 Task: Look for products with hazelnut flavor in the category "Chocolate Candies".
Action: Mouse moved to (19, 86)
Screenshot: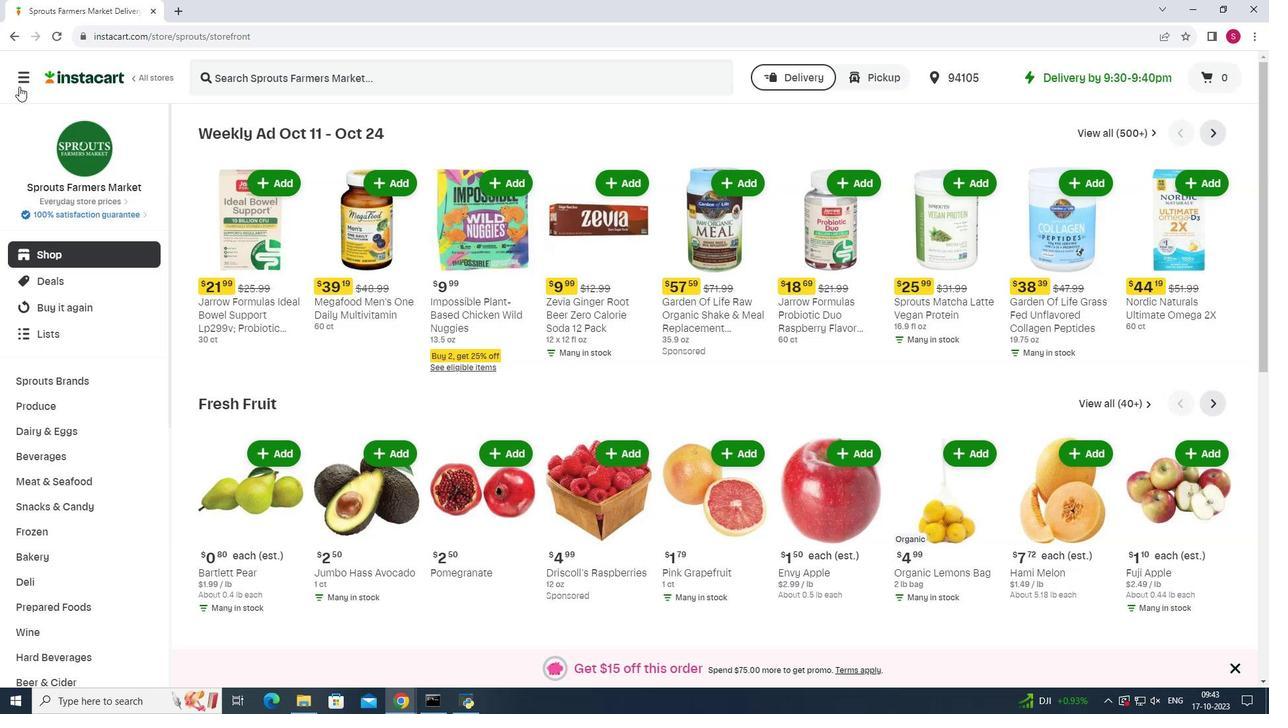 
Action: Mouse pressed left at (19, 86)
Screenshot: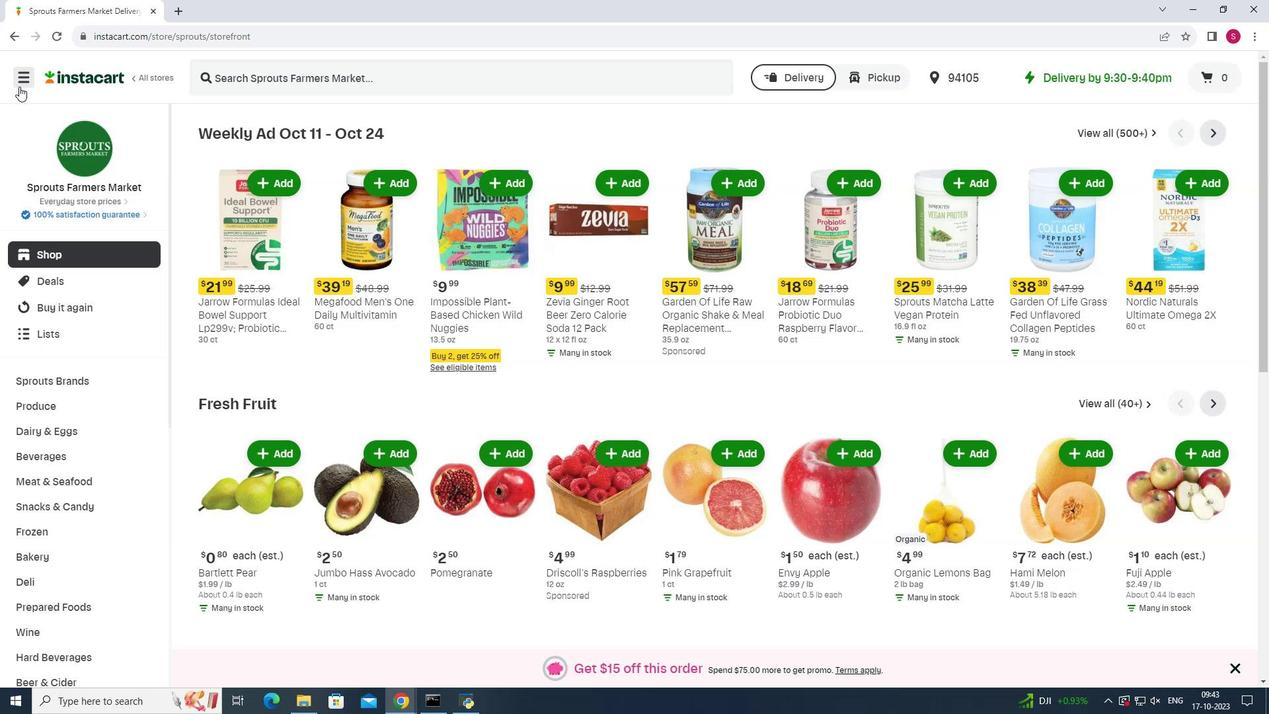 
Action: Mouse moved to (74, 345)
Screenshot: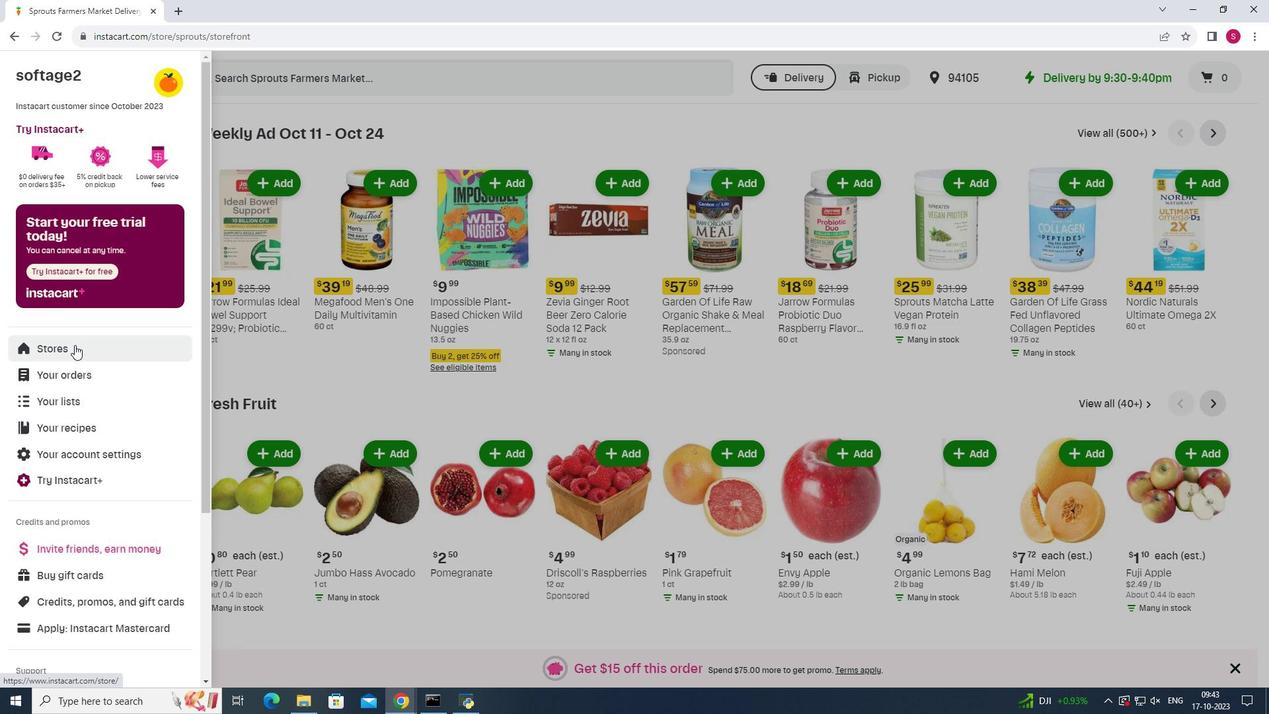 
Action: Mouse pressed left at (74, 345)
Screenshot: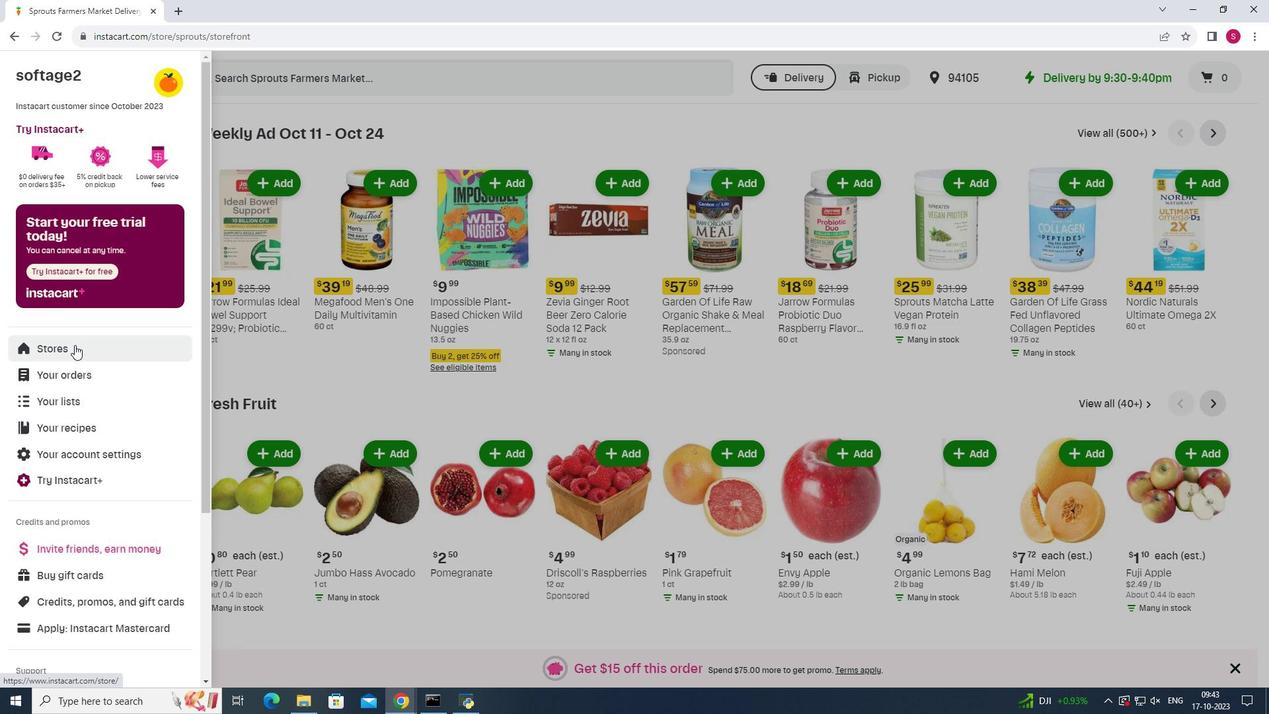 
Action: Mouse moved to (312, 117)
Screenshot: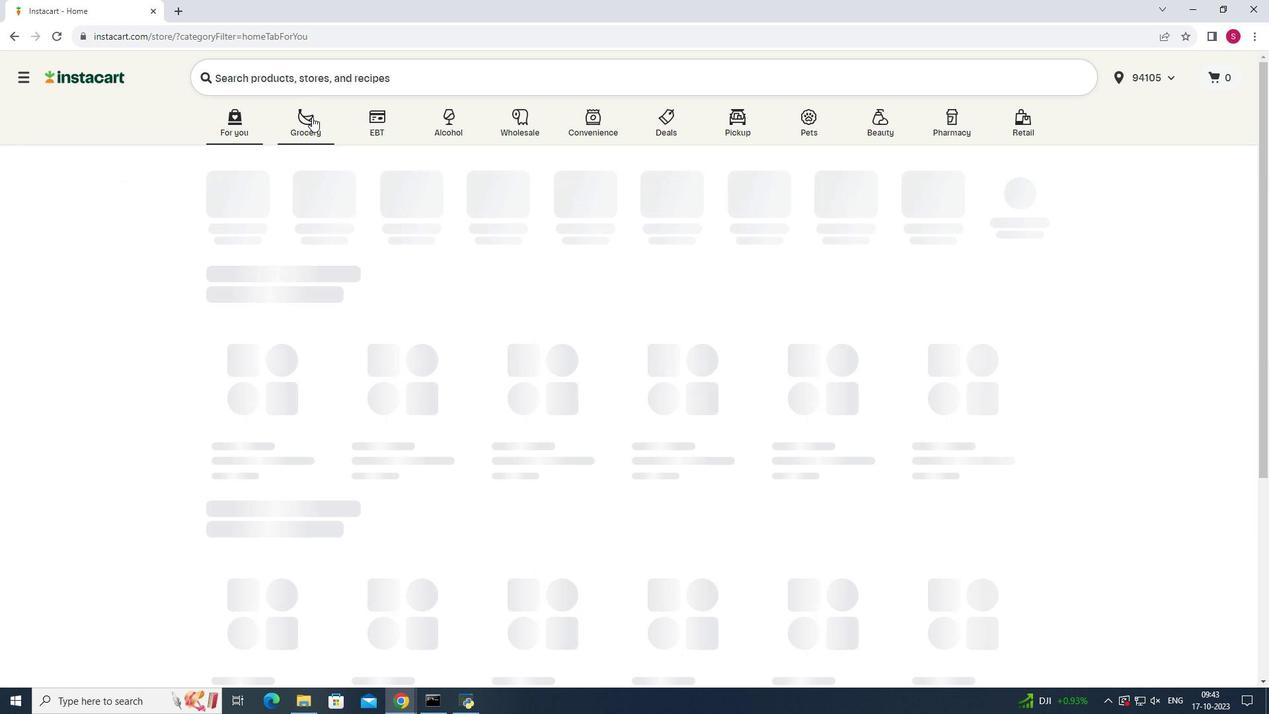 
Action: Mouse pressed left at (312, 117)
Screenshot: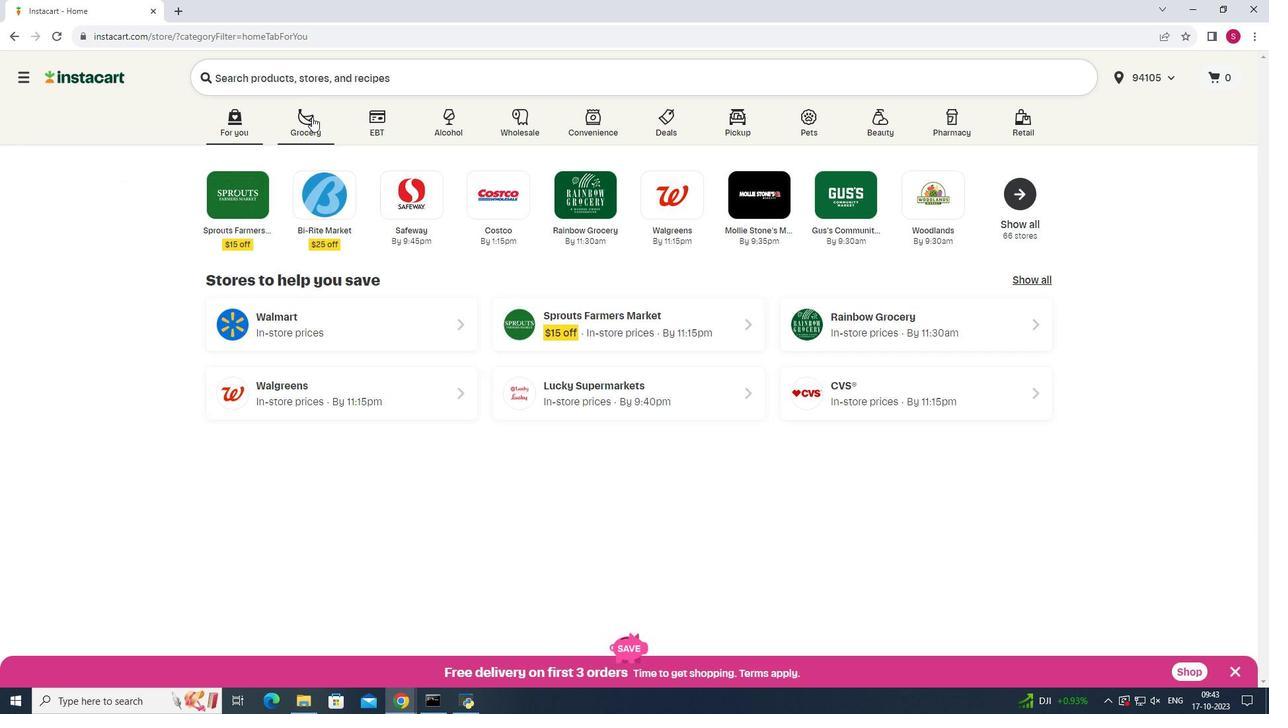 
Action: Mouse moved to (922, 199)
Screenshot: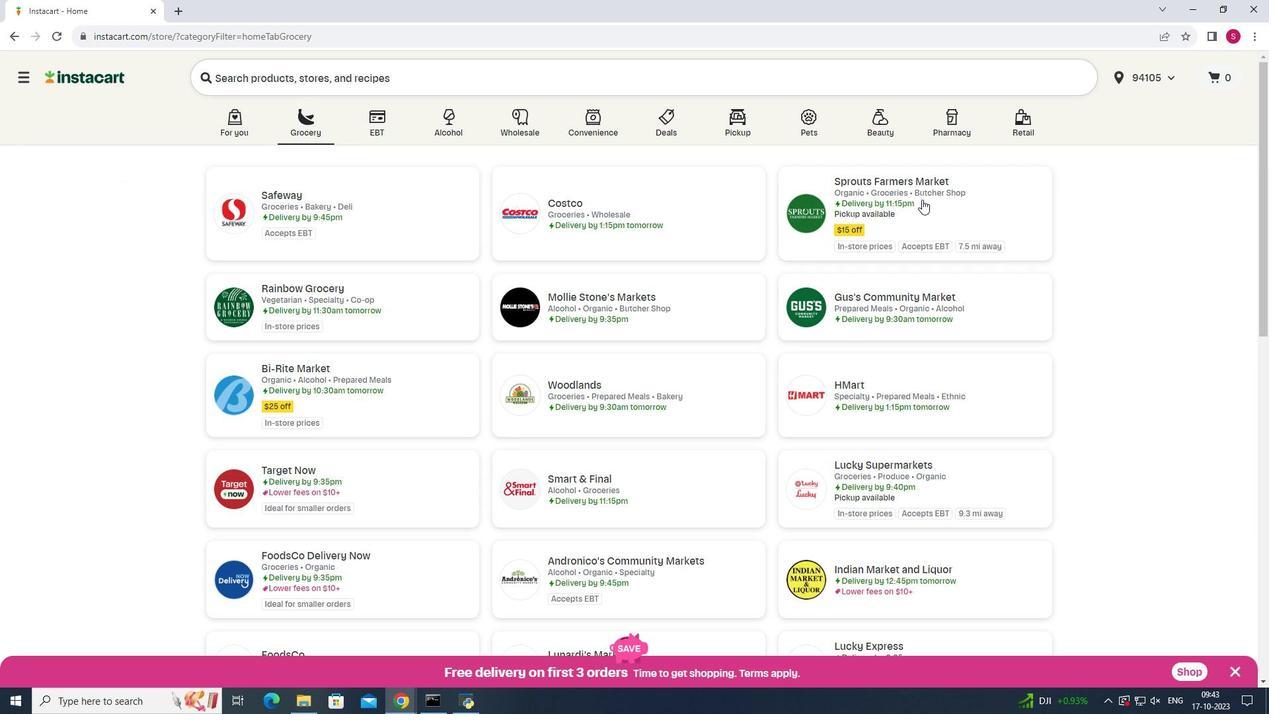
Action: Mouse pressed left at (922, 199)
Screenshot: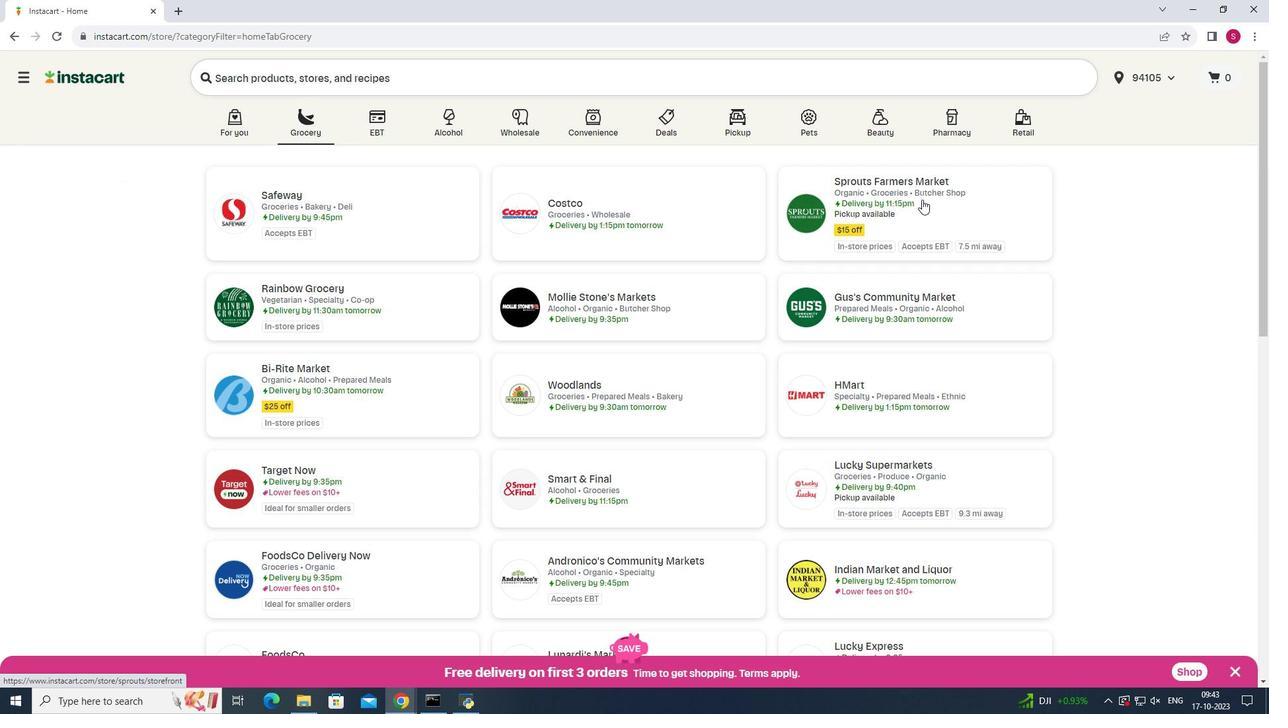 
Action: Mouse moved to (52, 505)
Screenshot: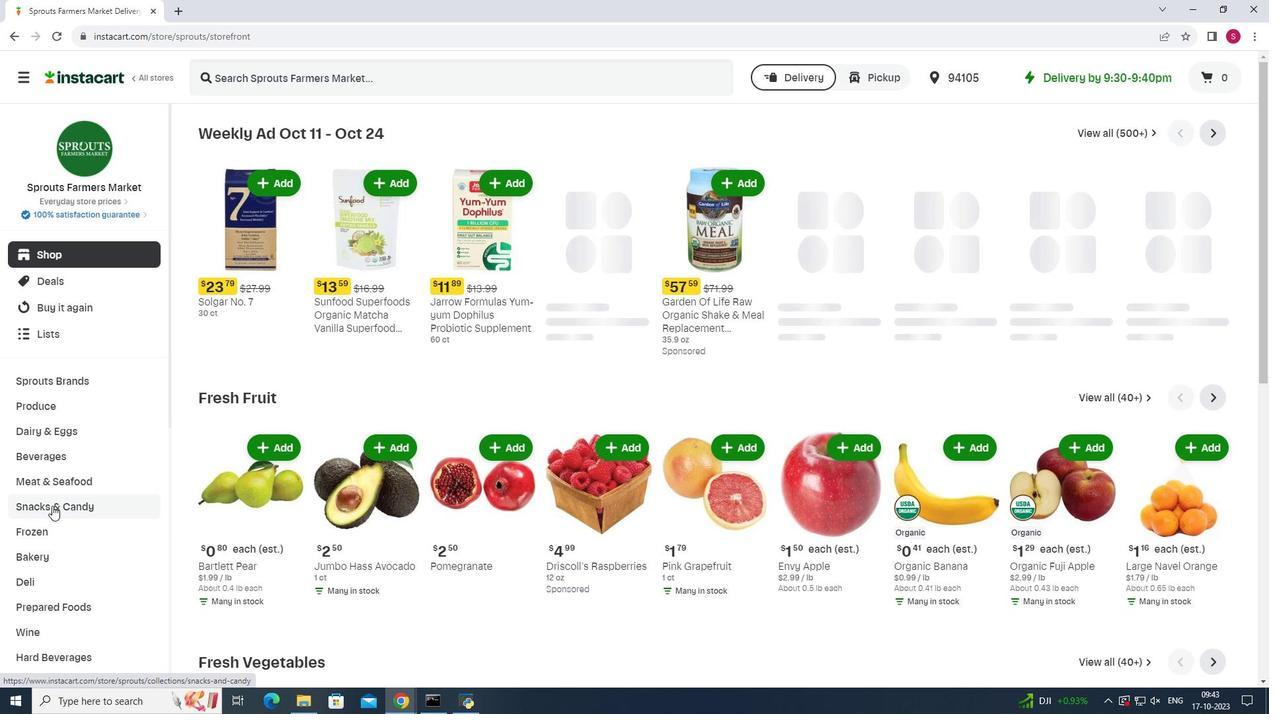 
Action: Mouse pressed left at (52, 505)
Screenshot: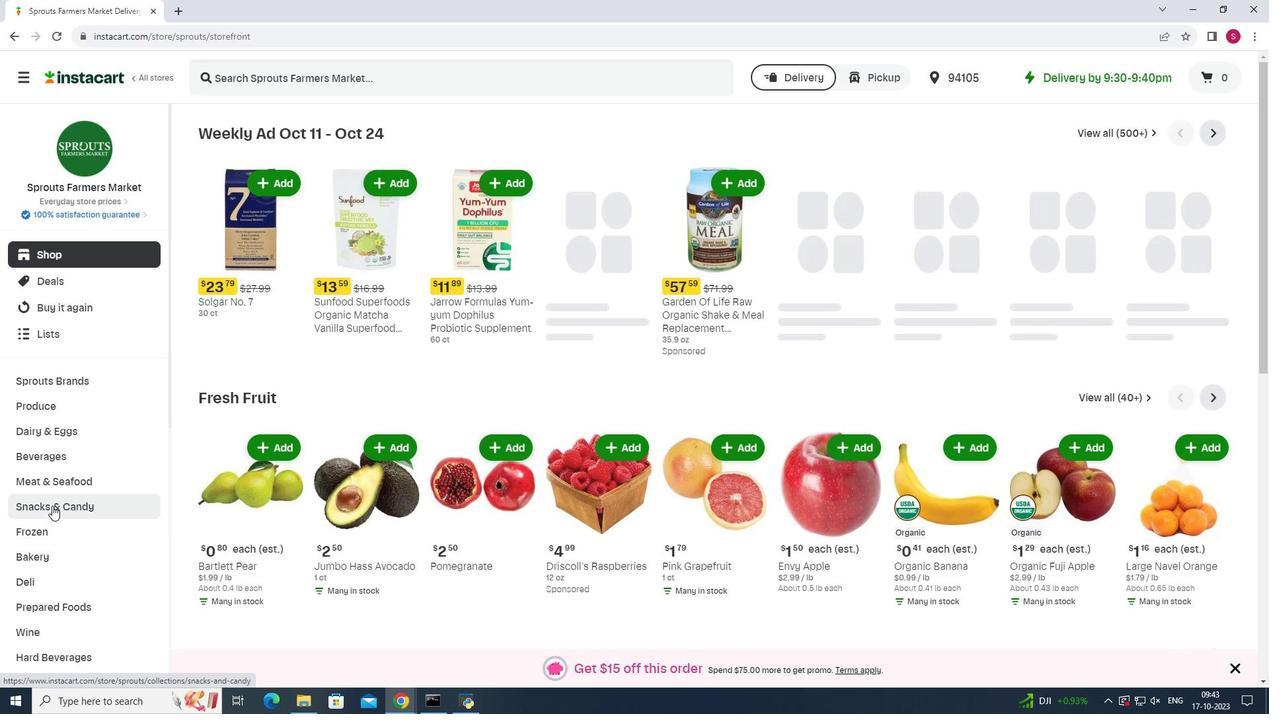 
Action: Mouse moved to (372, 159)
Screenshot: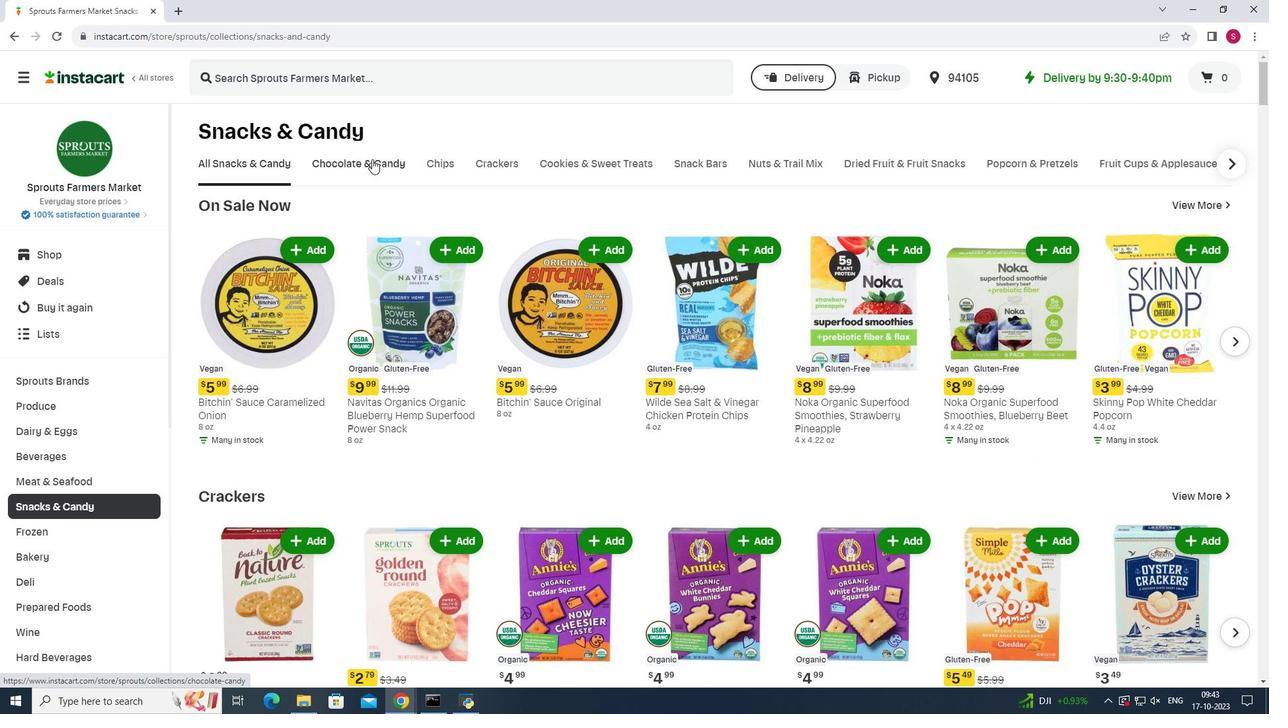 
Action: Mouse pressed left at (372, 159)
Screenshot: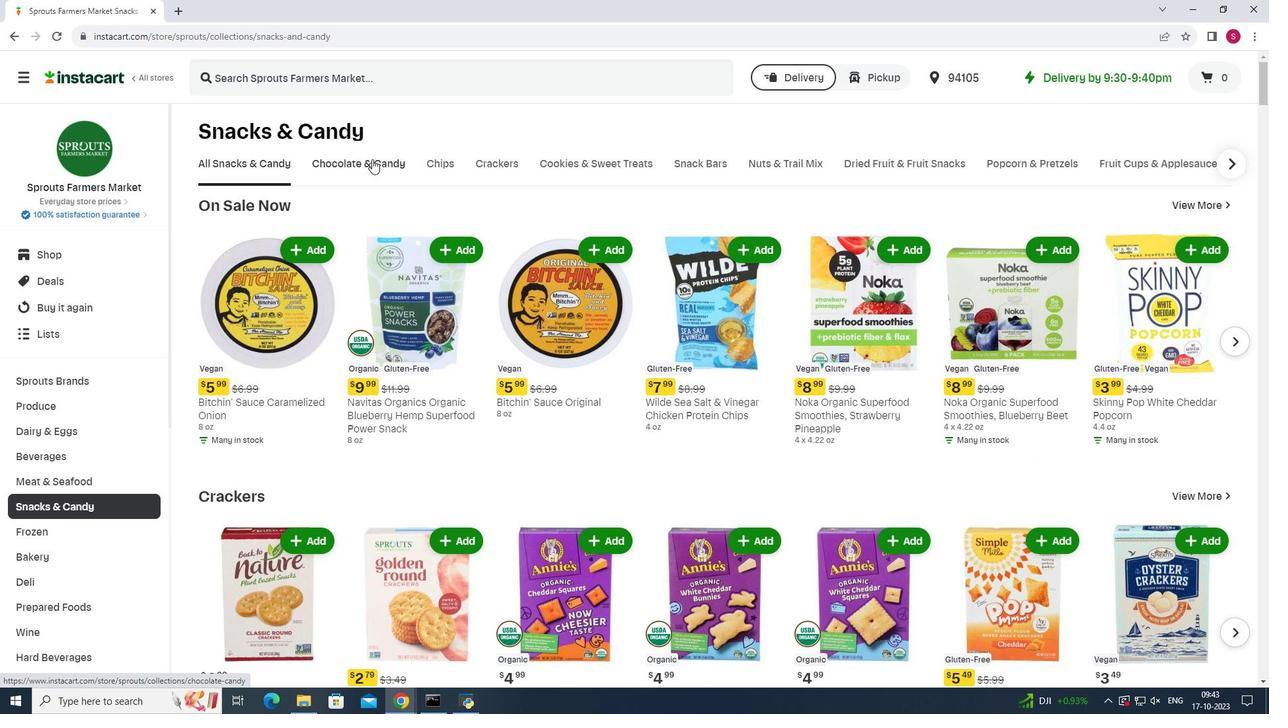 
Action: Mouse moved to (334, 222)
Screenshot: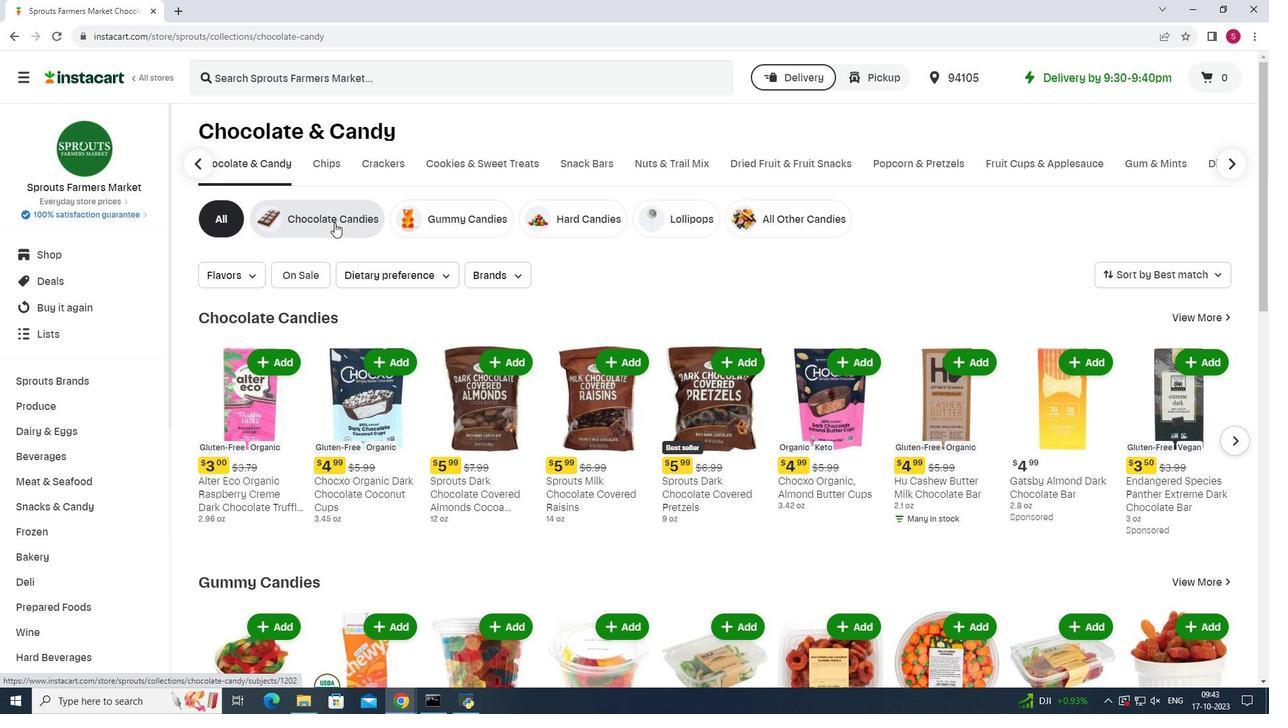 
Action: Mouse pressed left at (334, 222)
Screenshot: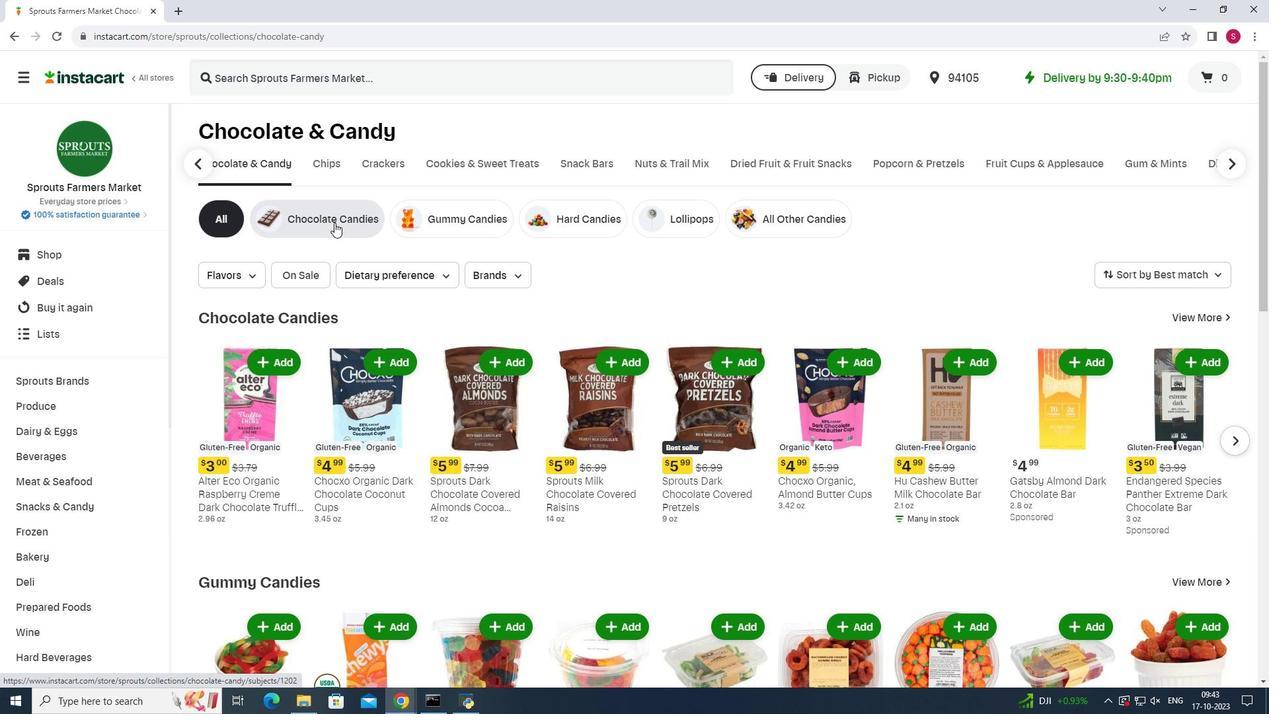 
Action: Mouse moved to (244, 275)
Screenshot: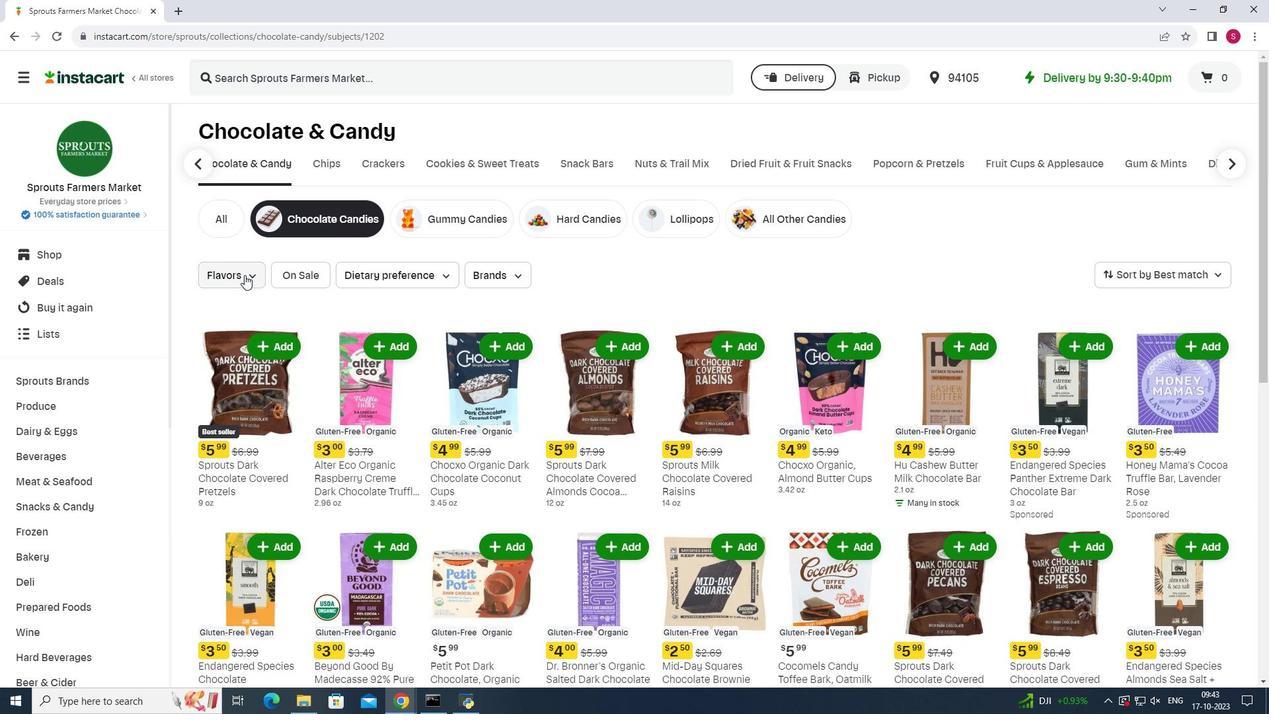 
Action: Mouse pressed left at (244, 275)
Screenshot: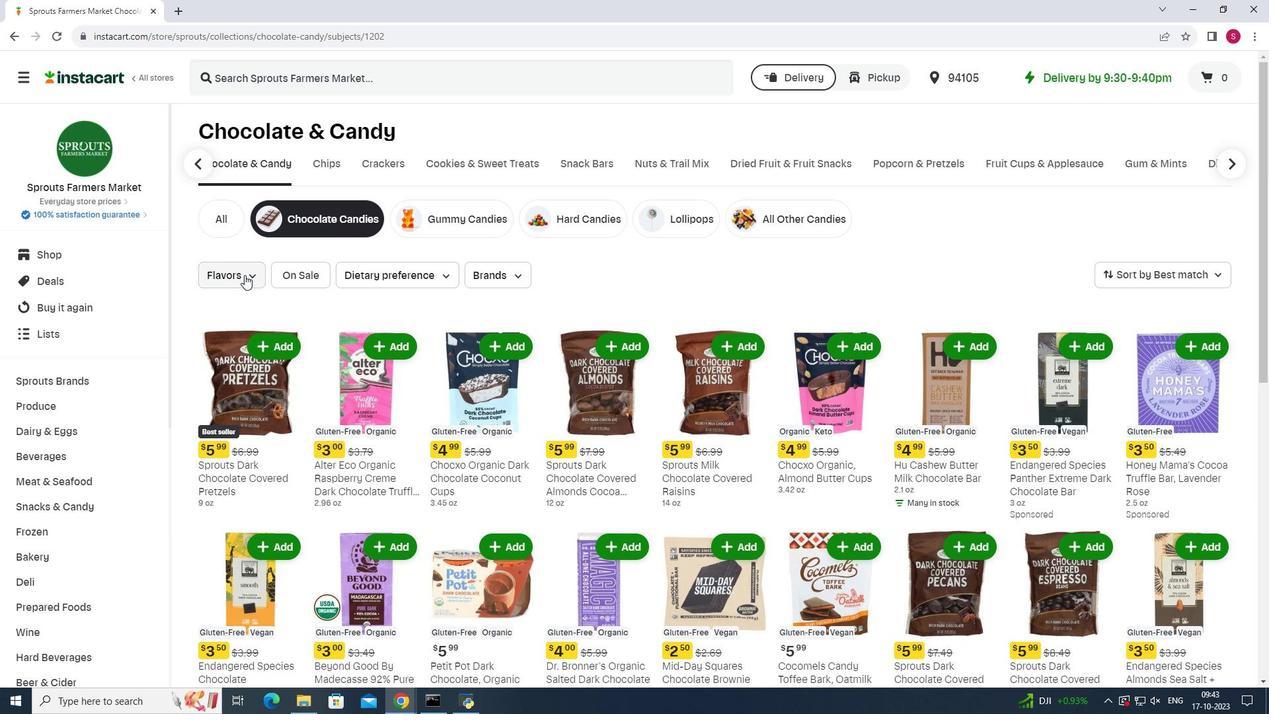 
Action: Mouse moved to (257, 374)
Screenshot: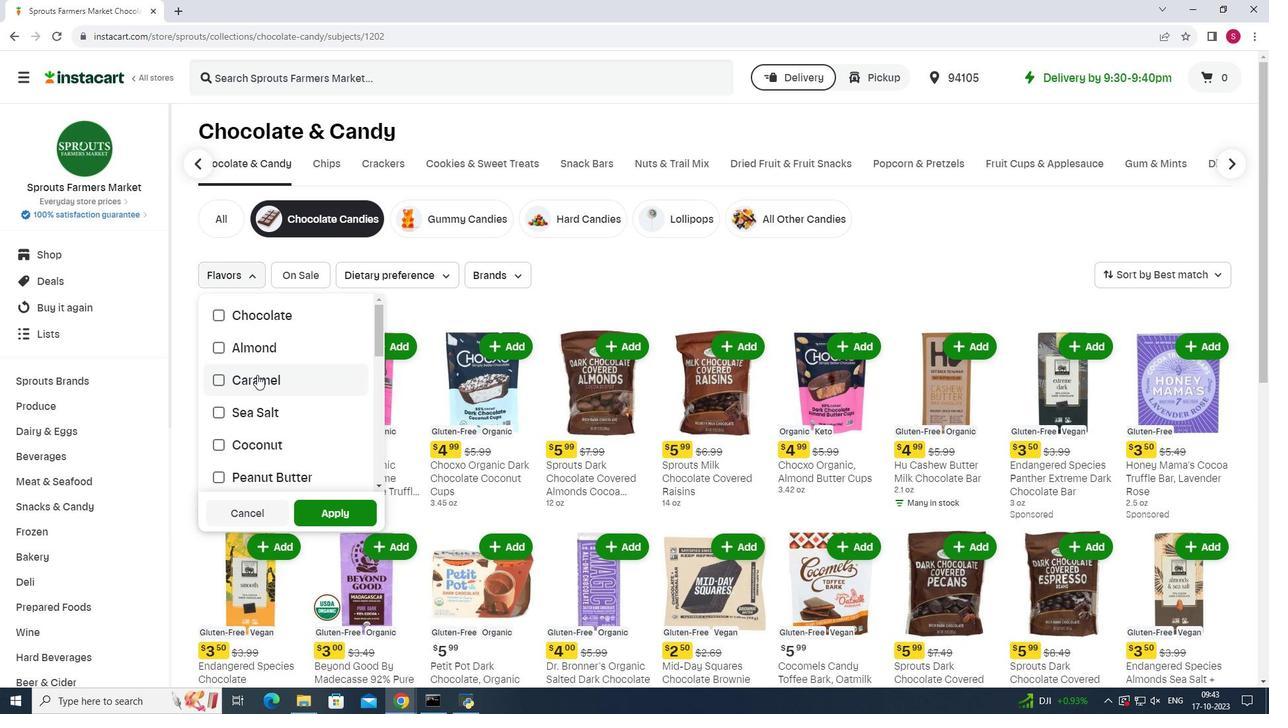 
Action: Mouse scrolled (257, 374) with delta (0, 0)
Screenshot: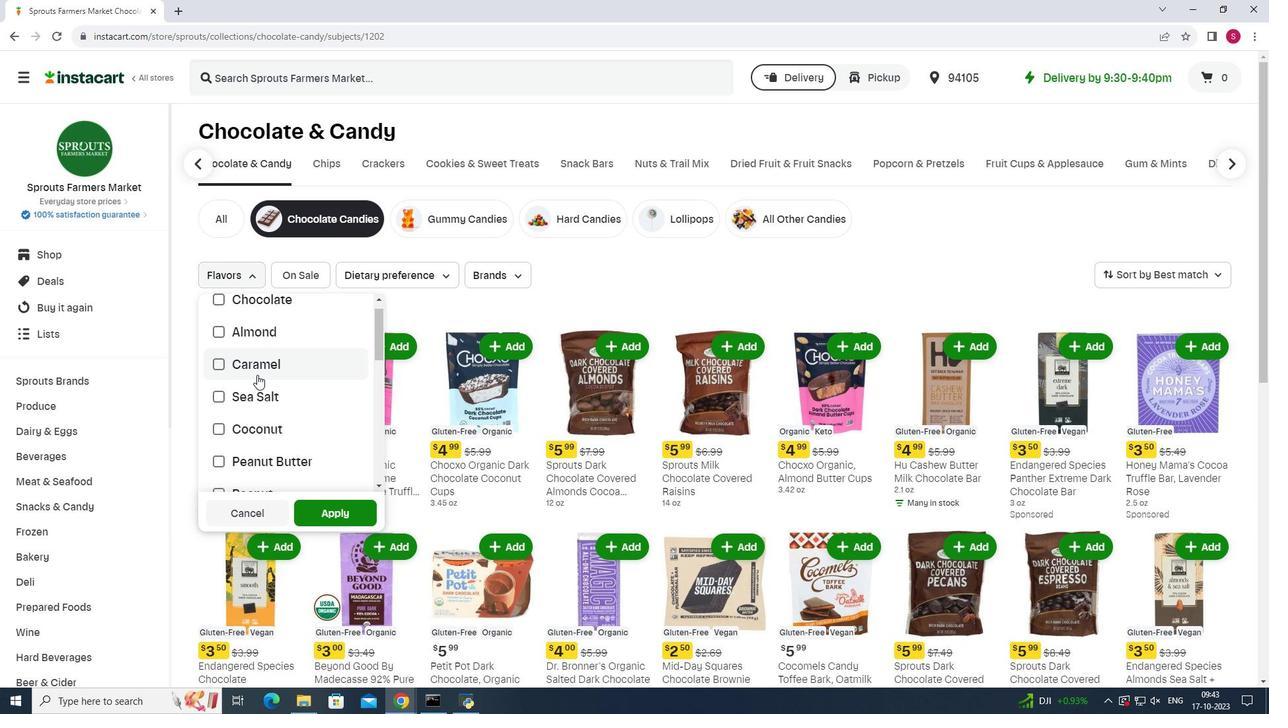 
Action: Mouse scrolled (257, 374) with delta (0, 0)
Screenshot: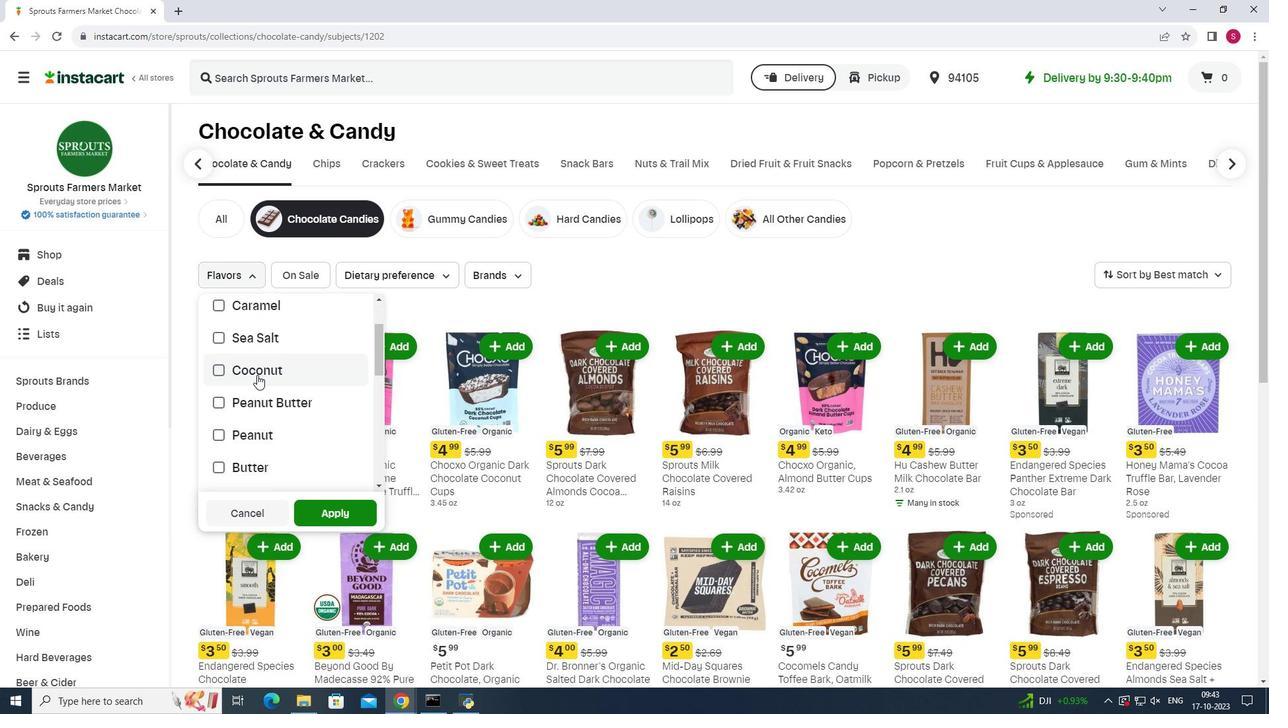 
Action: Mouse scrolled (257, 374) with delta (0, 0)
Screenshot: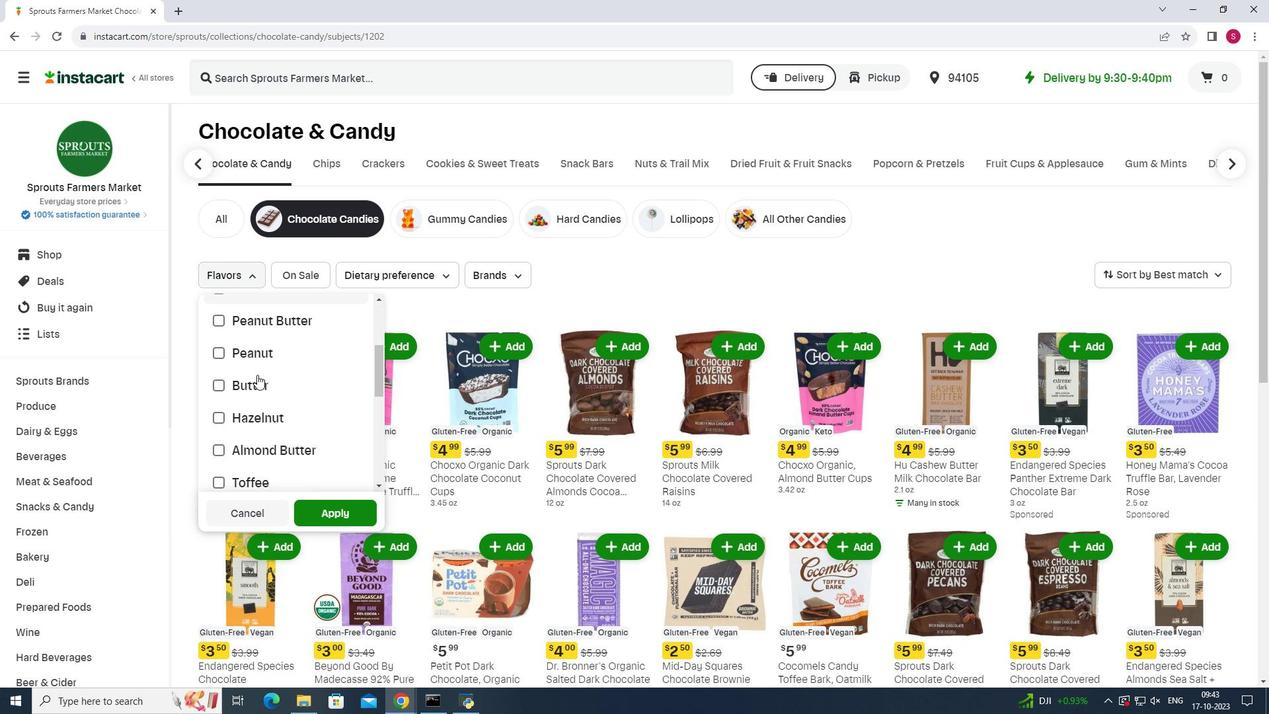 
Action: Mouse moved to (220, 372)
Screenshot: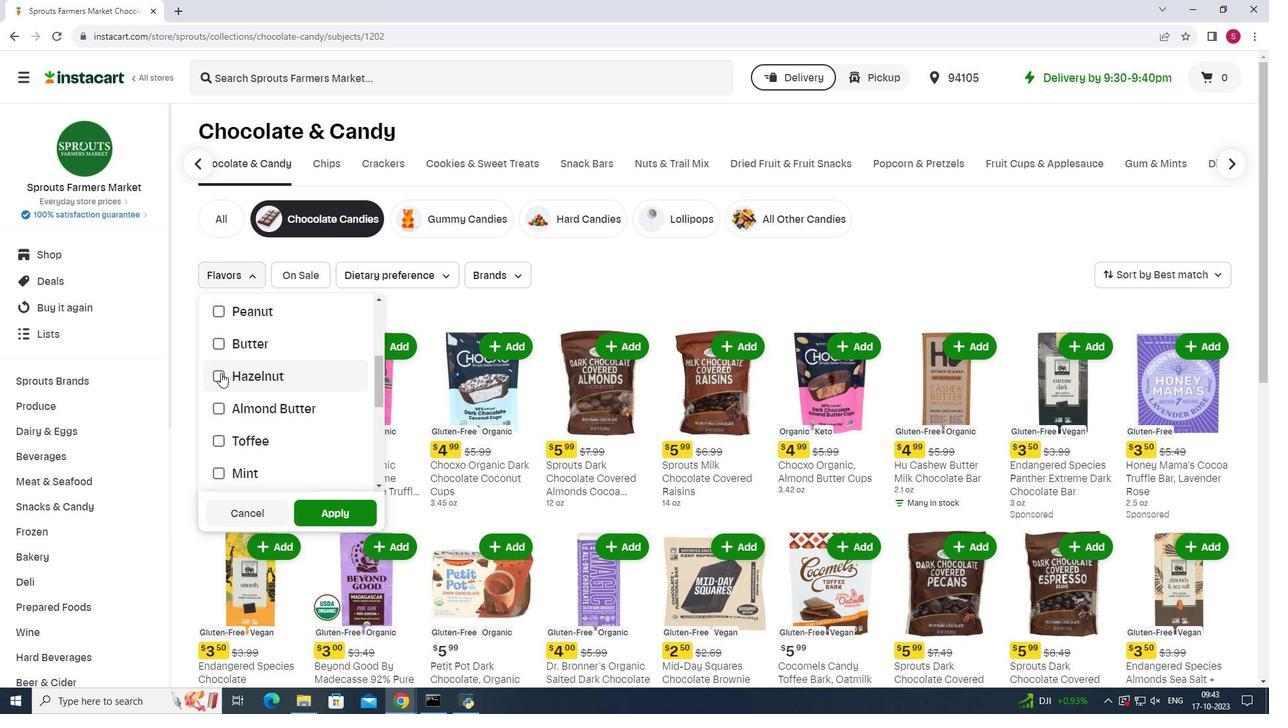 
Action: Mouse pressed left at (220, 372)
Screenshot: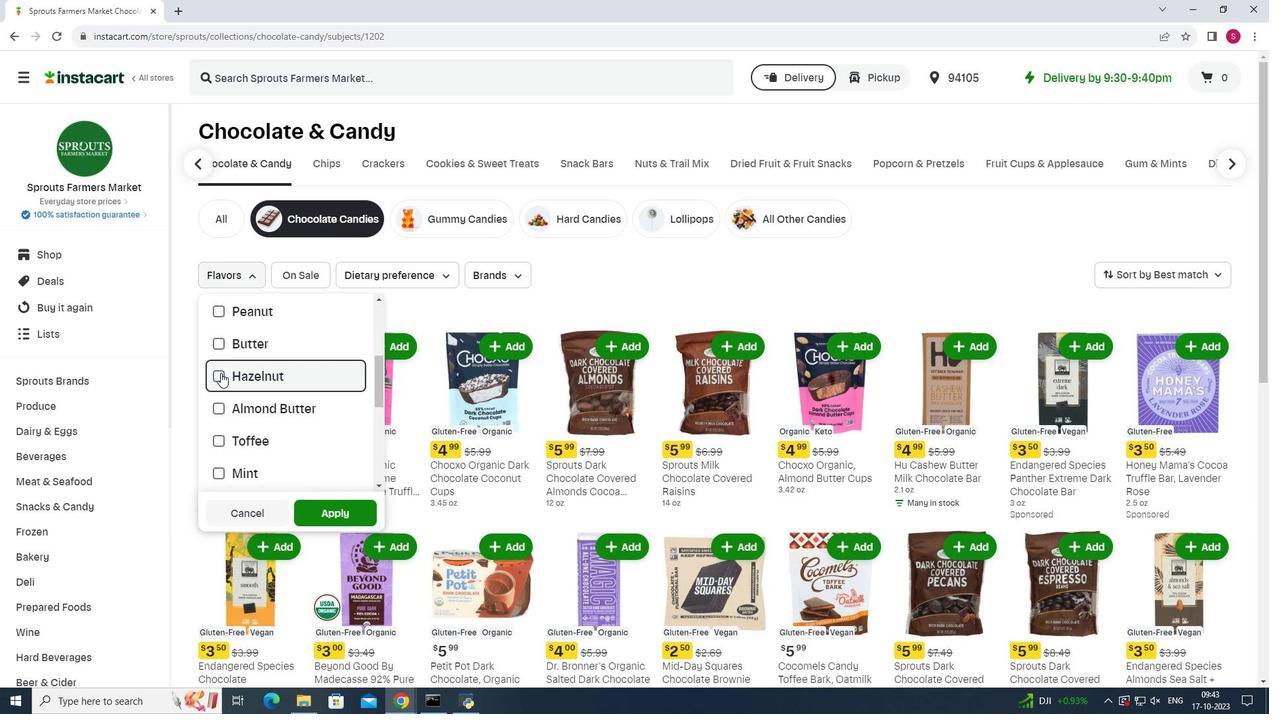 
Action: Mouse moved to (347, 514)
Screenshot: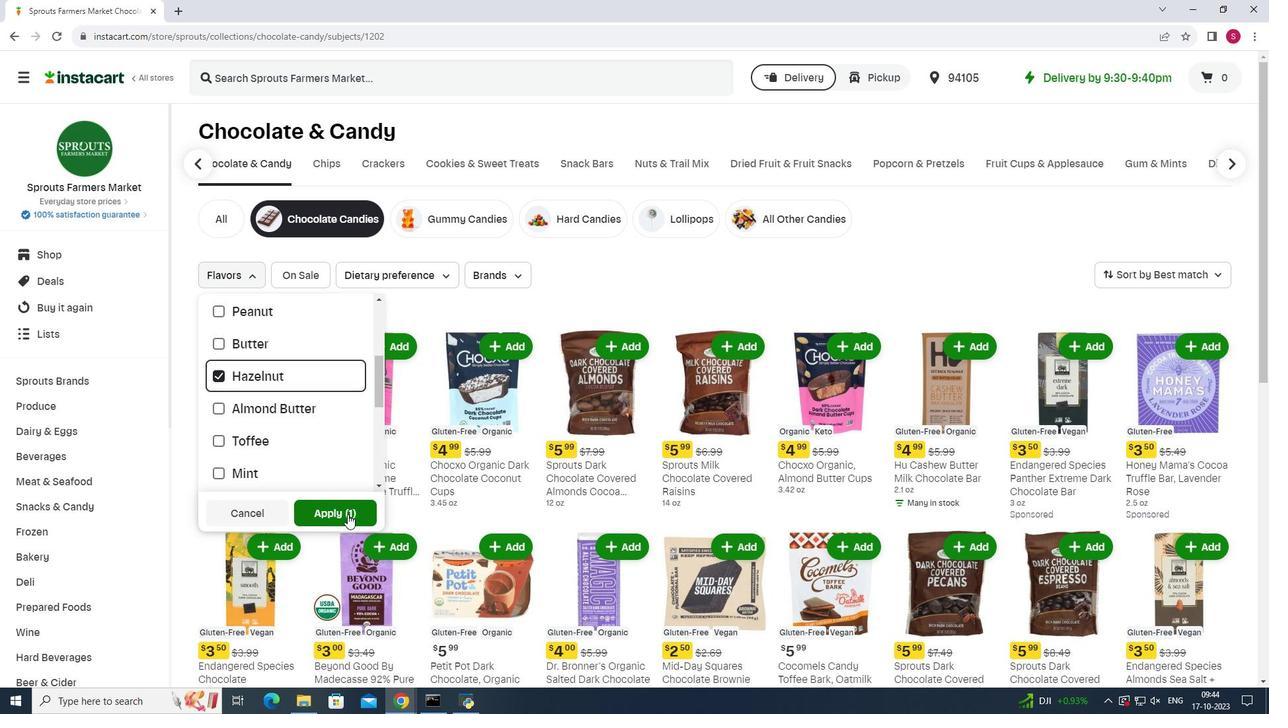 
Action: Mouse pressed left at (347, 514)
Screenshot: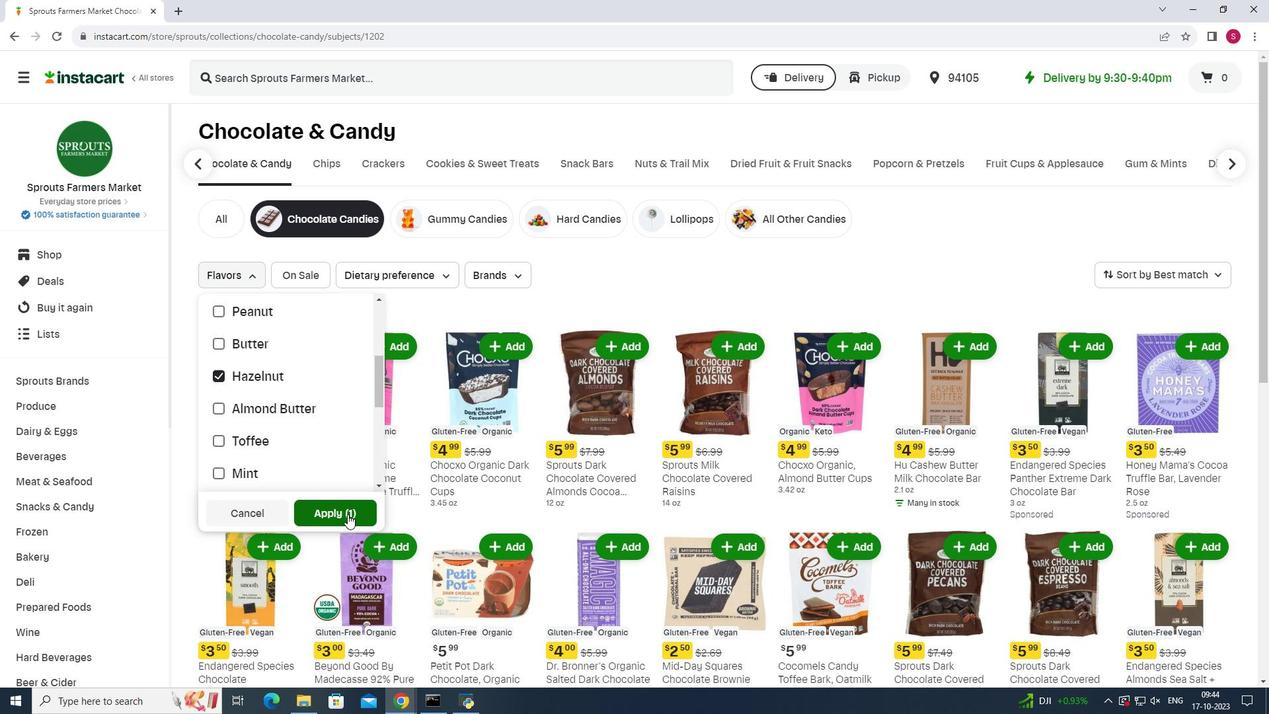 
Action: Mouse moved to (1174, 432)
Screenshot: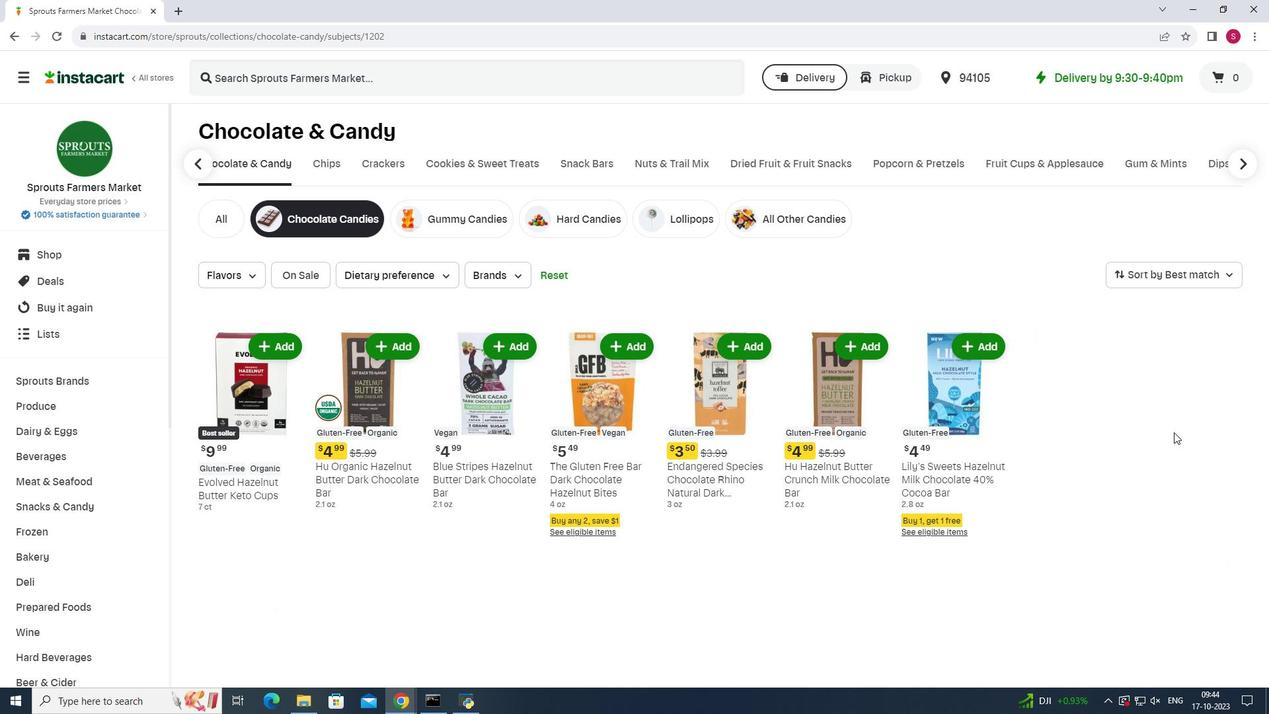 
